 Task: Use the Editor tool in Microsoft Outlook to review and correct the document.
Action: Mouse moved to (252, 26)
Screenshot: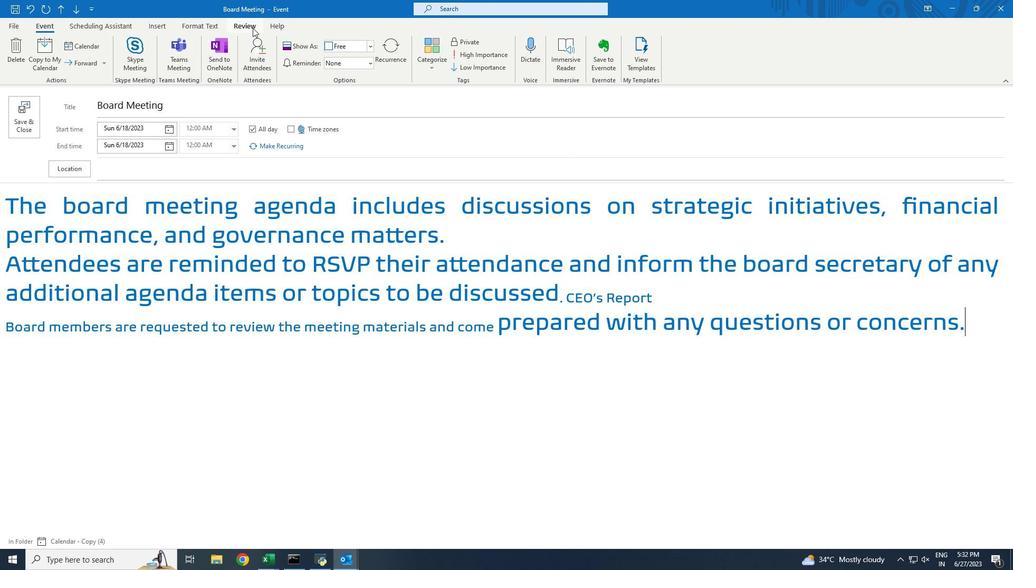 
Action: Mouse pressed left at (252, 26)
Screenshot: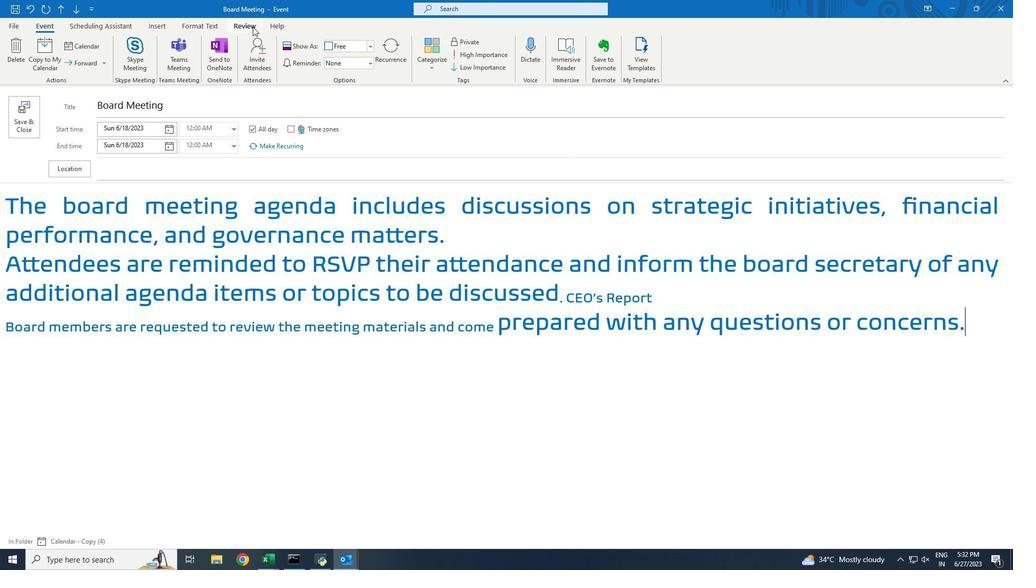 
Action: Mouse moved to (987, 340)
Screenshot: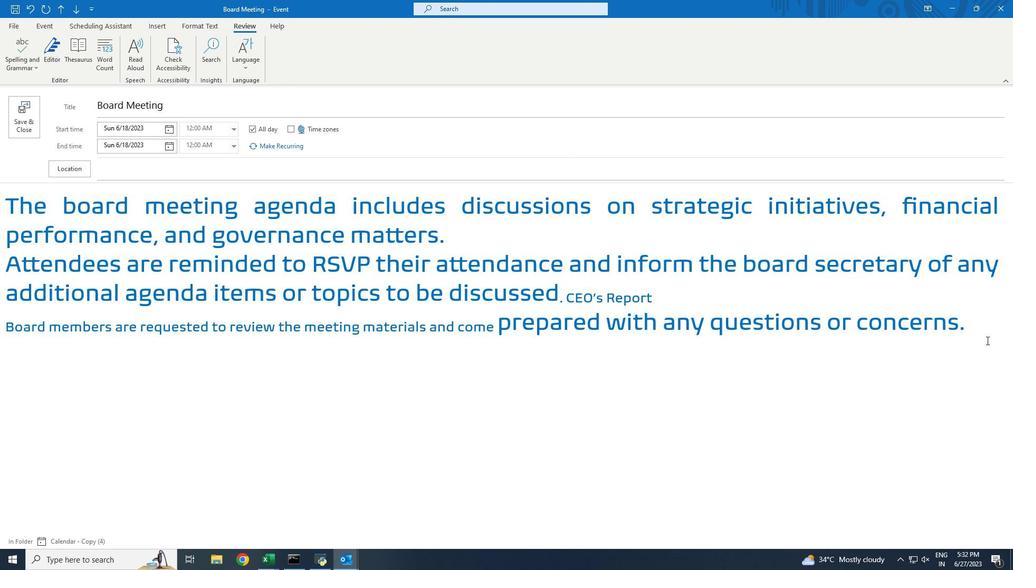 
Action: Key pressed ctrl+A
Screenshot: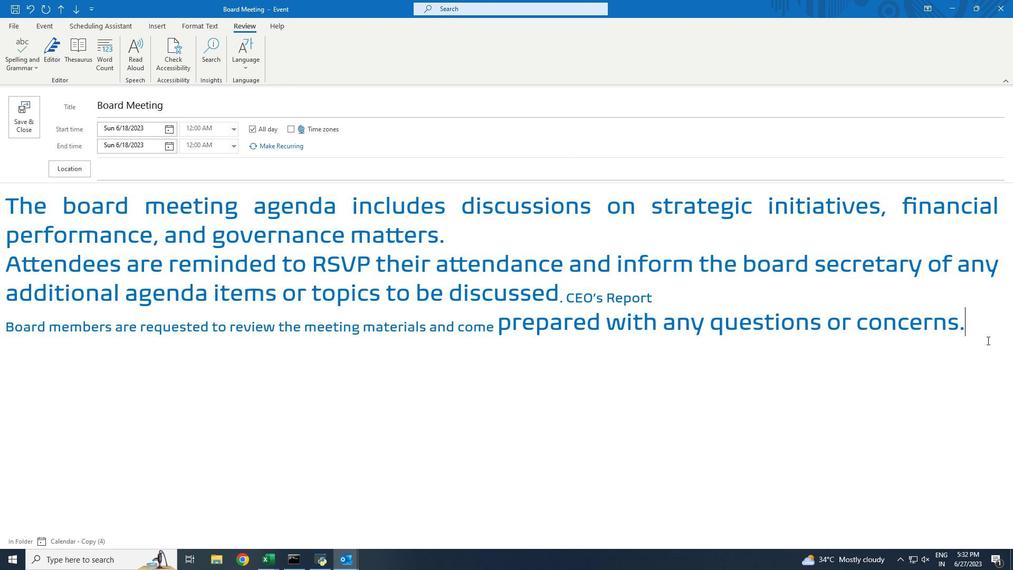 
Action: Mouse moved to (51, 52)
Screenshot: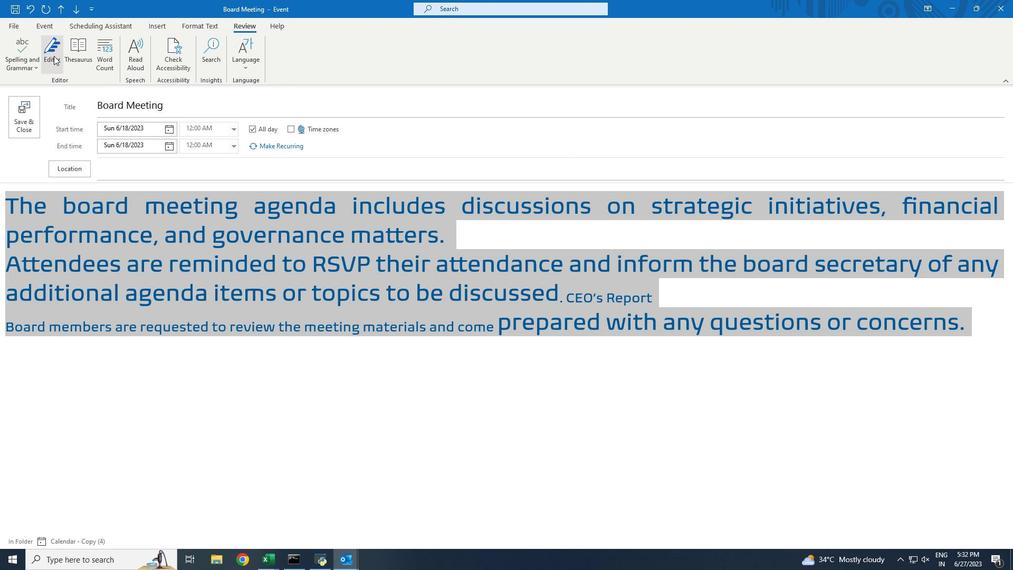 
Action: Mouse pressed left at (51, 52)
Screenshot: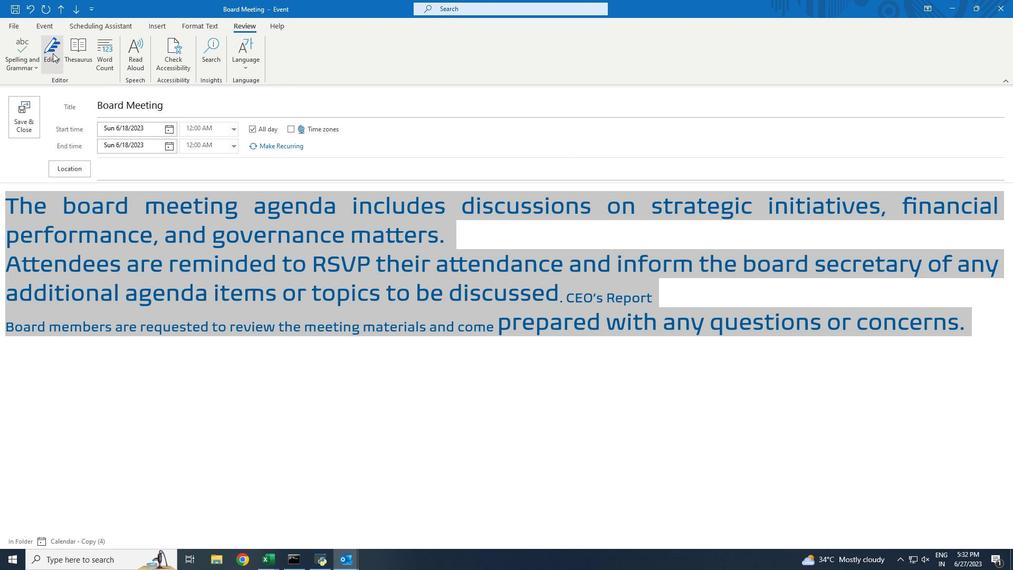 
Action: Mouse moved to (107, 56)
Screenshot: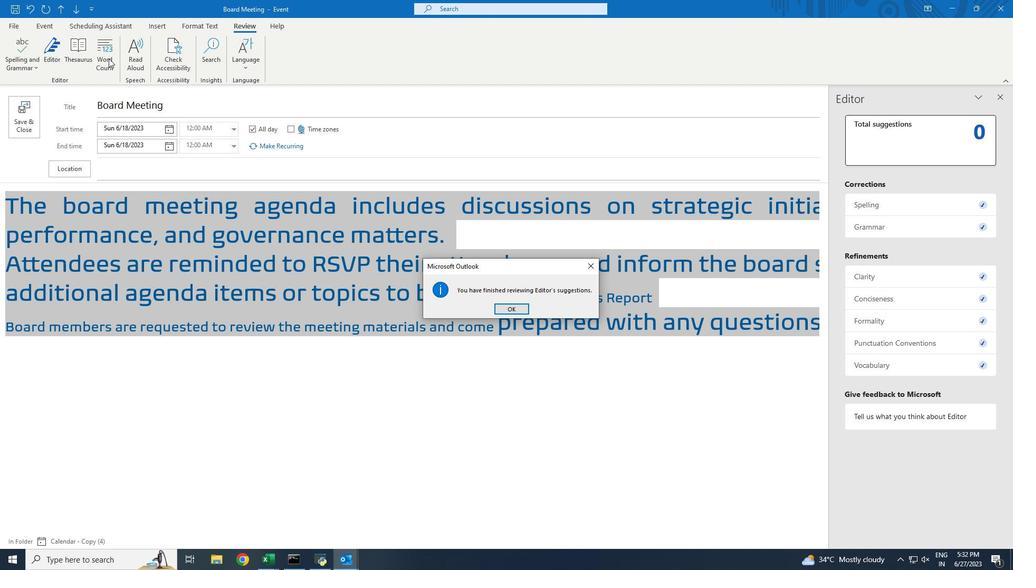 
Action: Mouse pressed left at (107, 56)
Screenshot: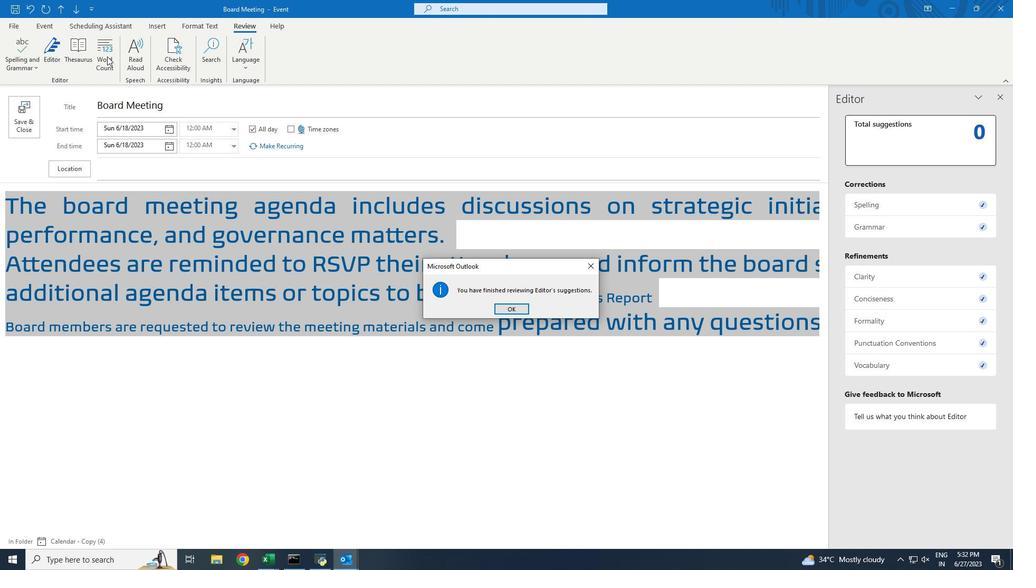 
Action: Mouse moved to (510, 309)
Screenshot: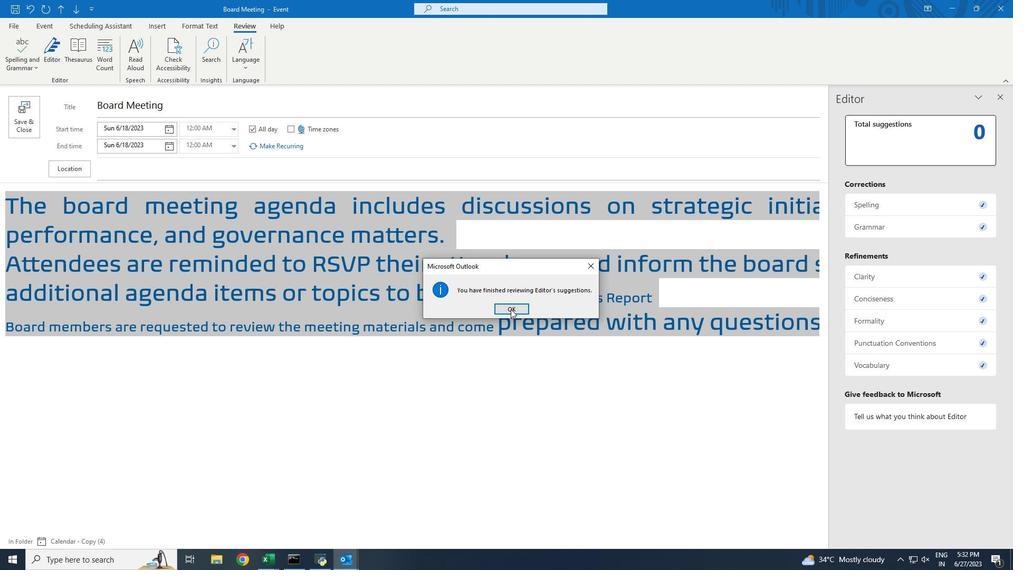 
Action: Mouse pressed left at (510, 309)
Screenshot: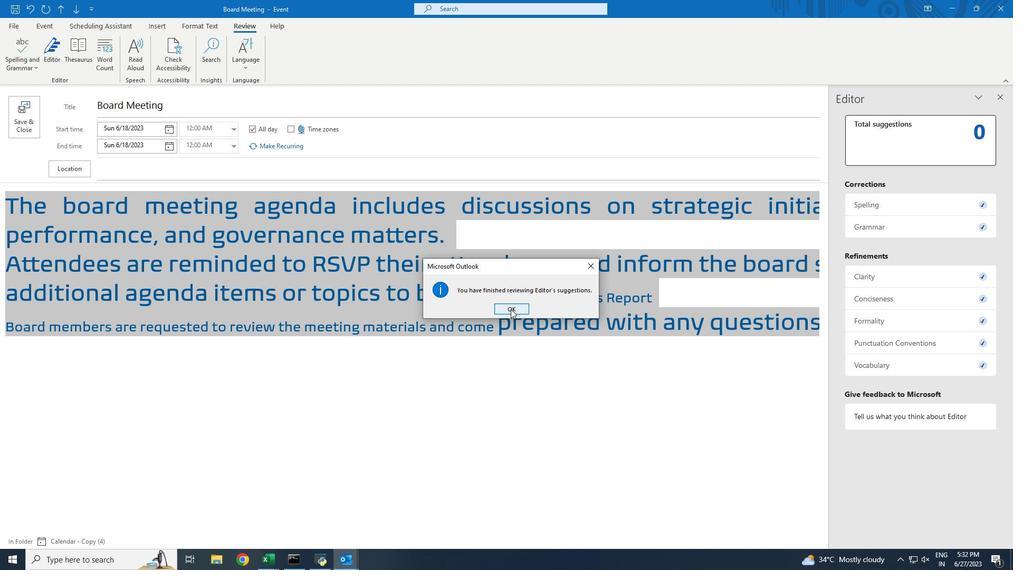 
Action: Mouse moved to (109, 64)
Screenshot: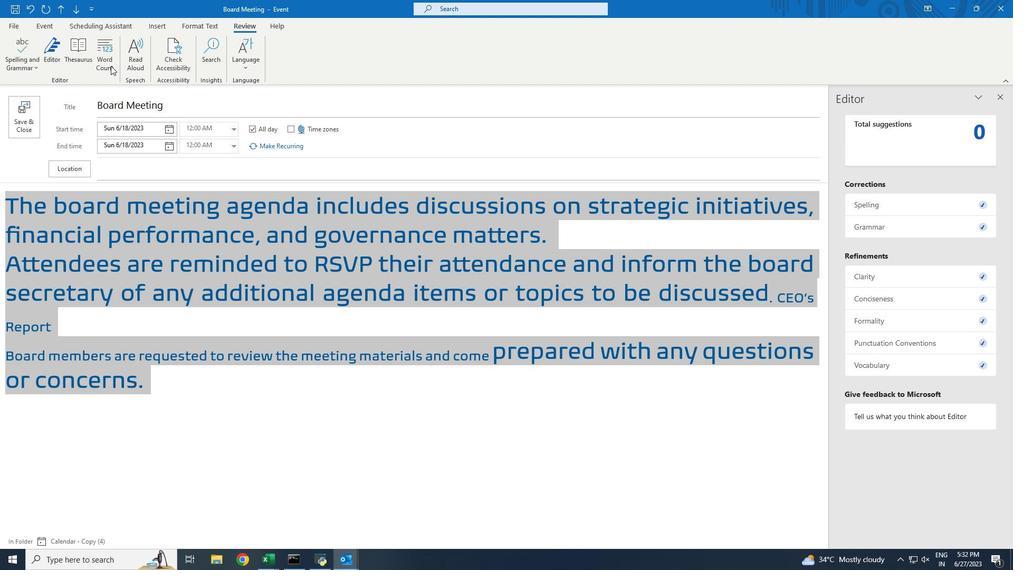 
Action: Mouse pressed left at (109, 64)
Screenshot: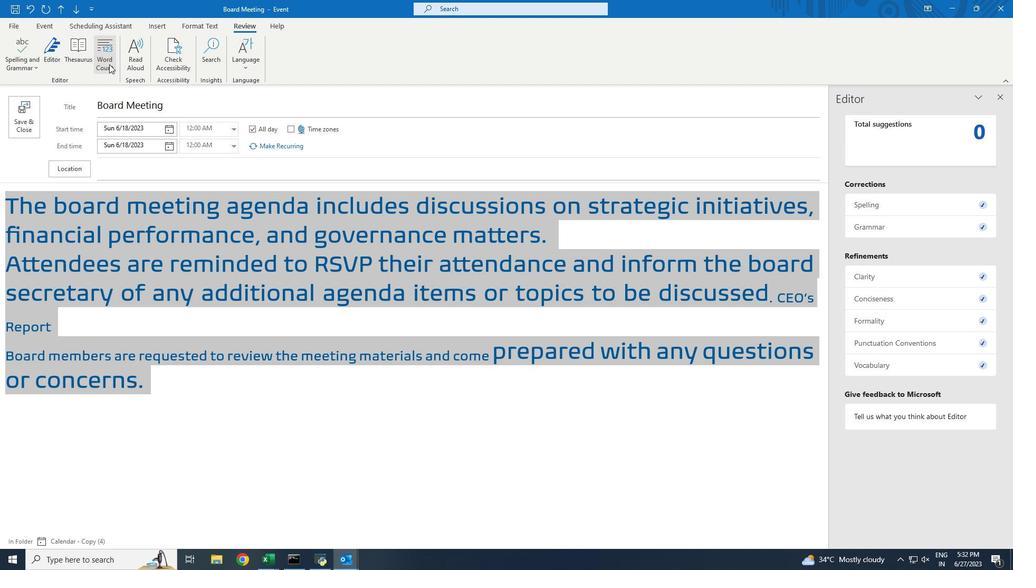 
Action: Mouse moved to (538, 311)
Screenshot: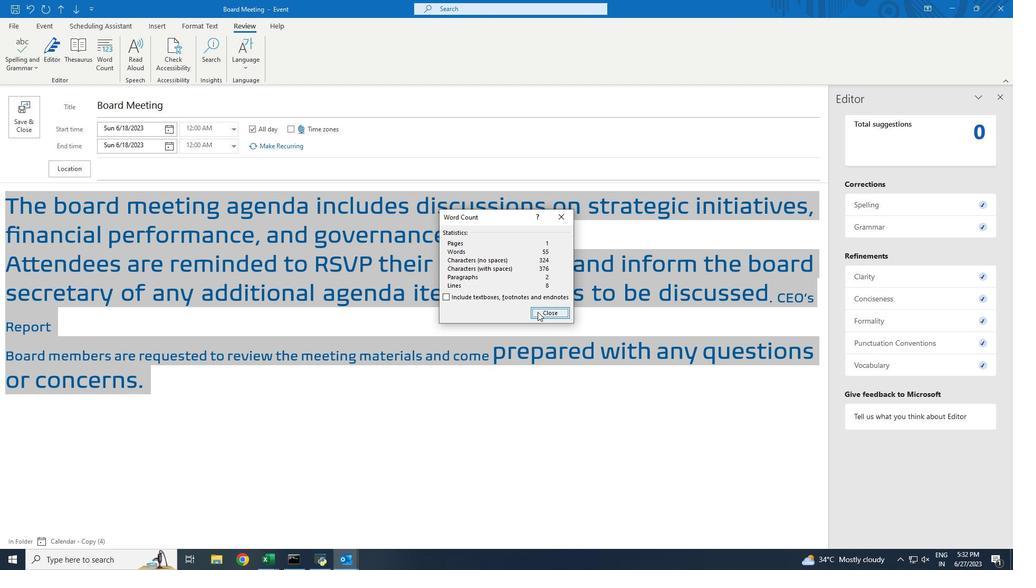 
Action: Mouse pressed left at (538, 311)
Screenshot: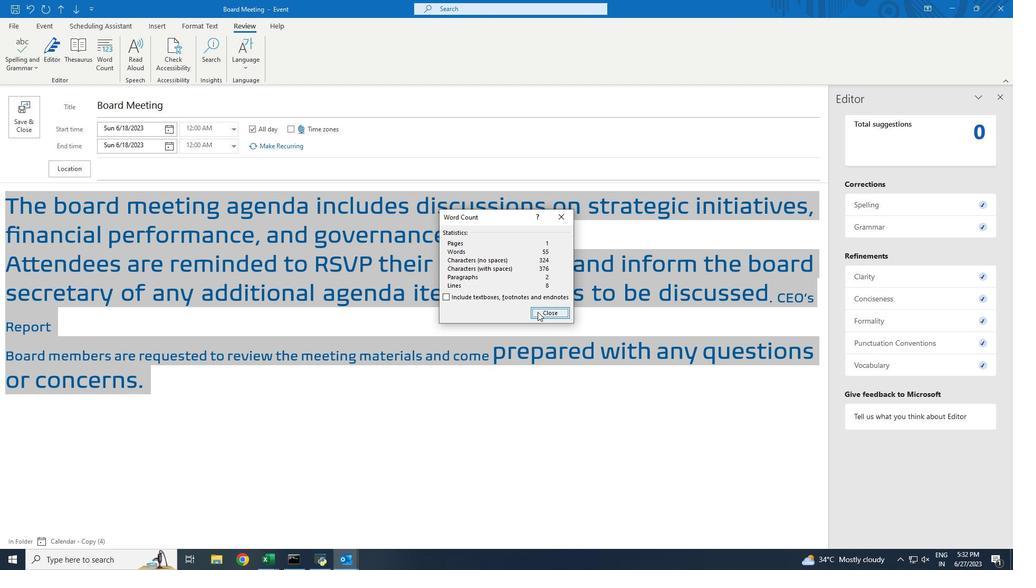 
